 Task: Check the details of the 'Team Project Deadline' task in your email application.
Action: Mouse moved to (24, 177)
Screenshot: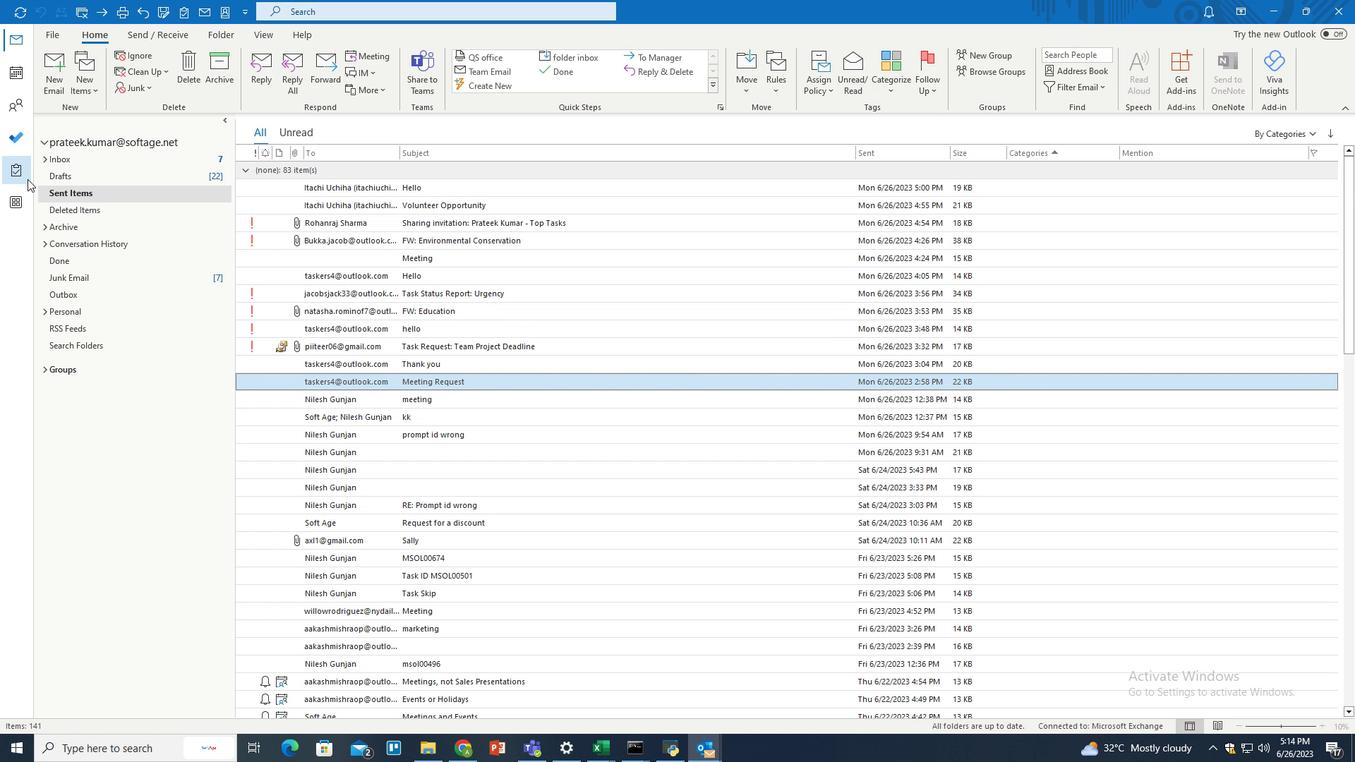 
Action: Mouse pressed left at (24, 177)
Screenshot: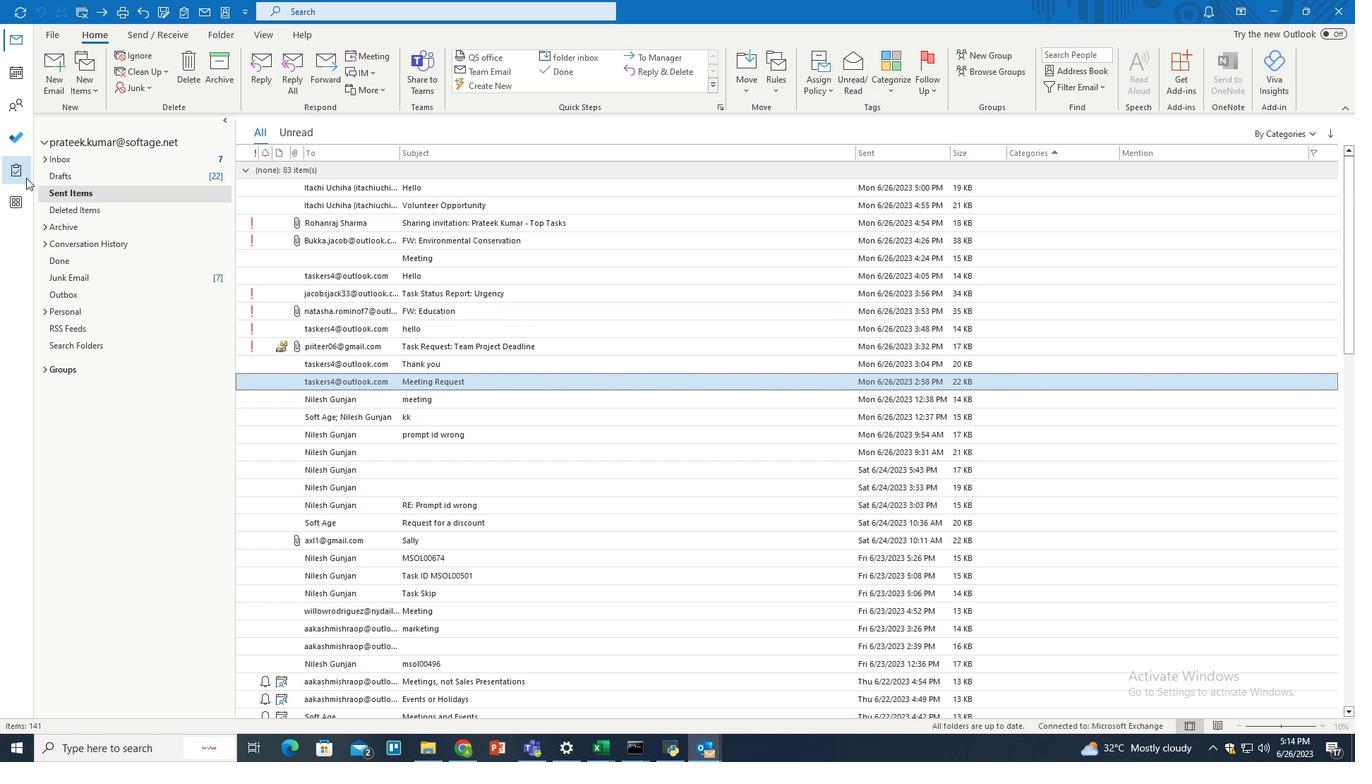 
Action: Mouse moved to (78, 200)
Screenshot: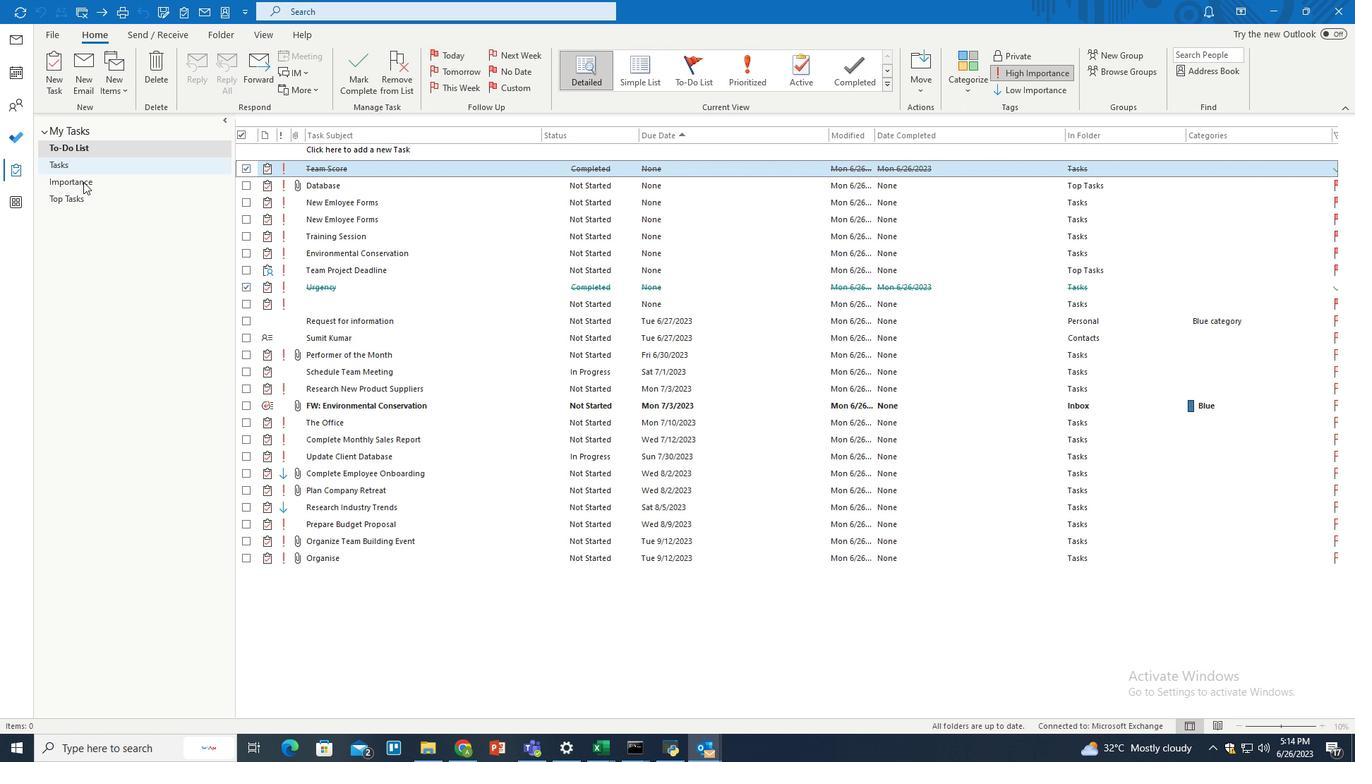
Action: Mouse pressed left at (78, 200)
Screenshot: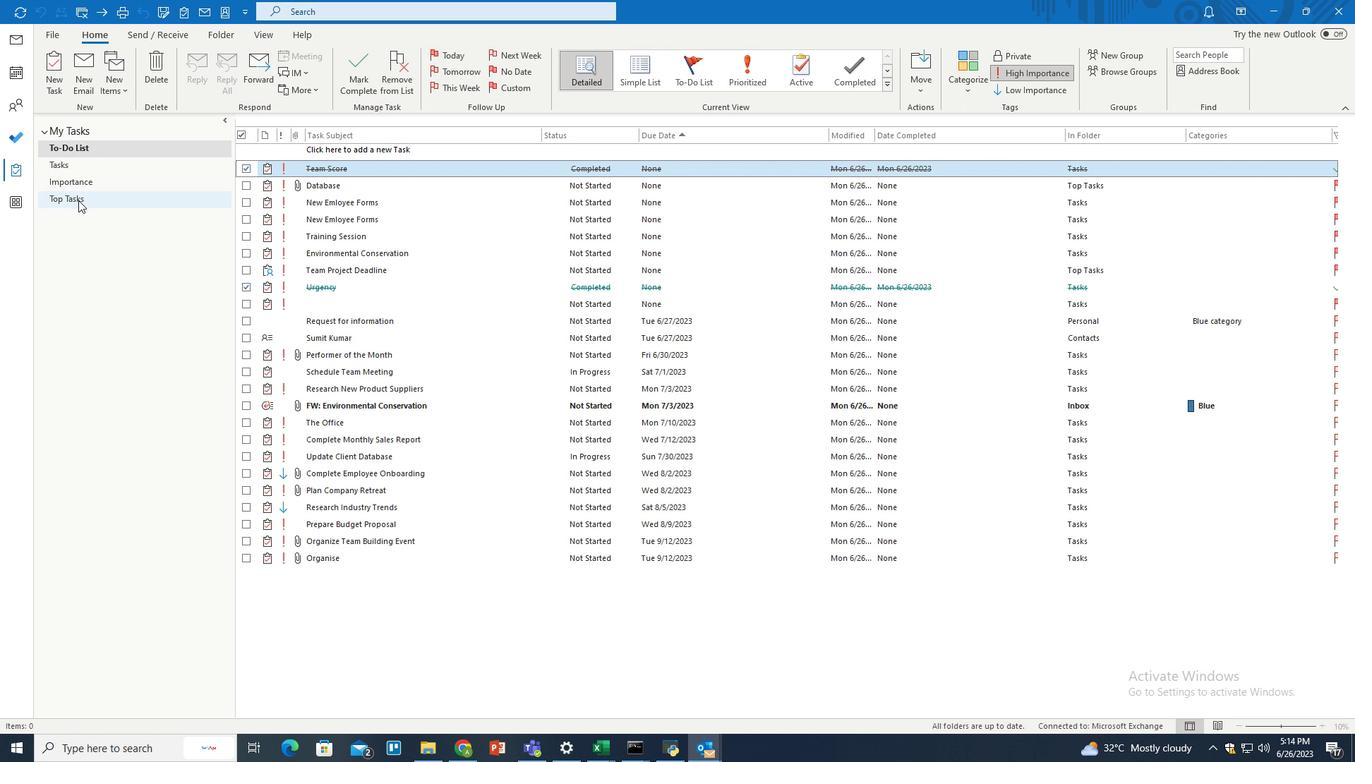 
Action: Mouse moved to (155, 36)
Screenshot: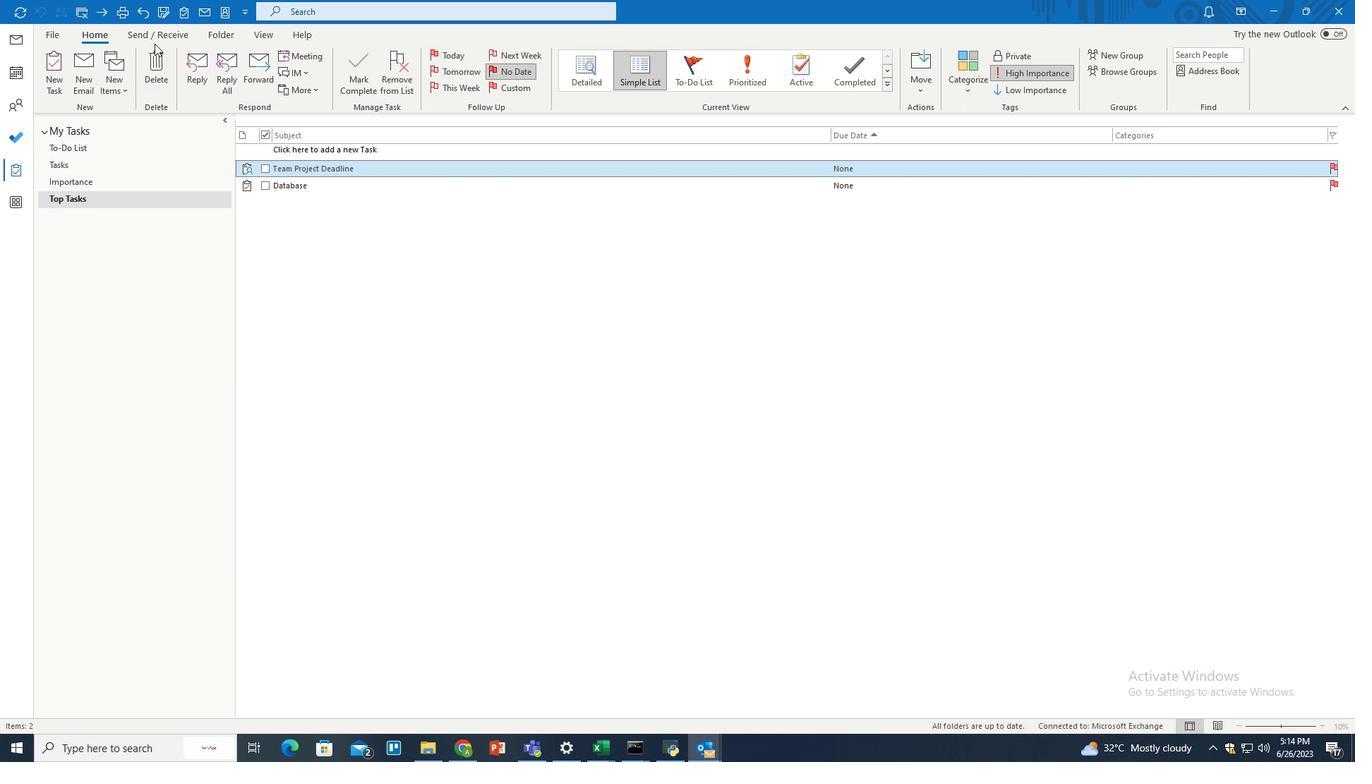 
Action: Mouse pressed left at (155, 36)
Screenshot: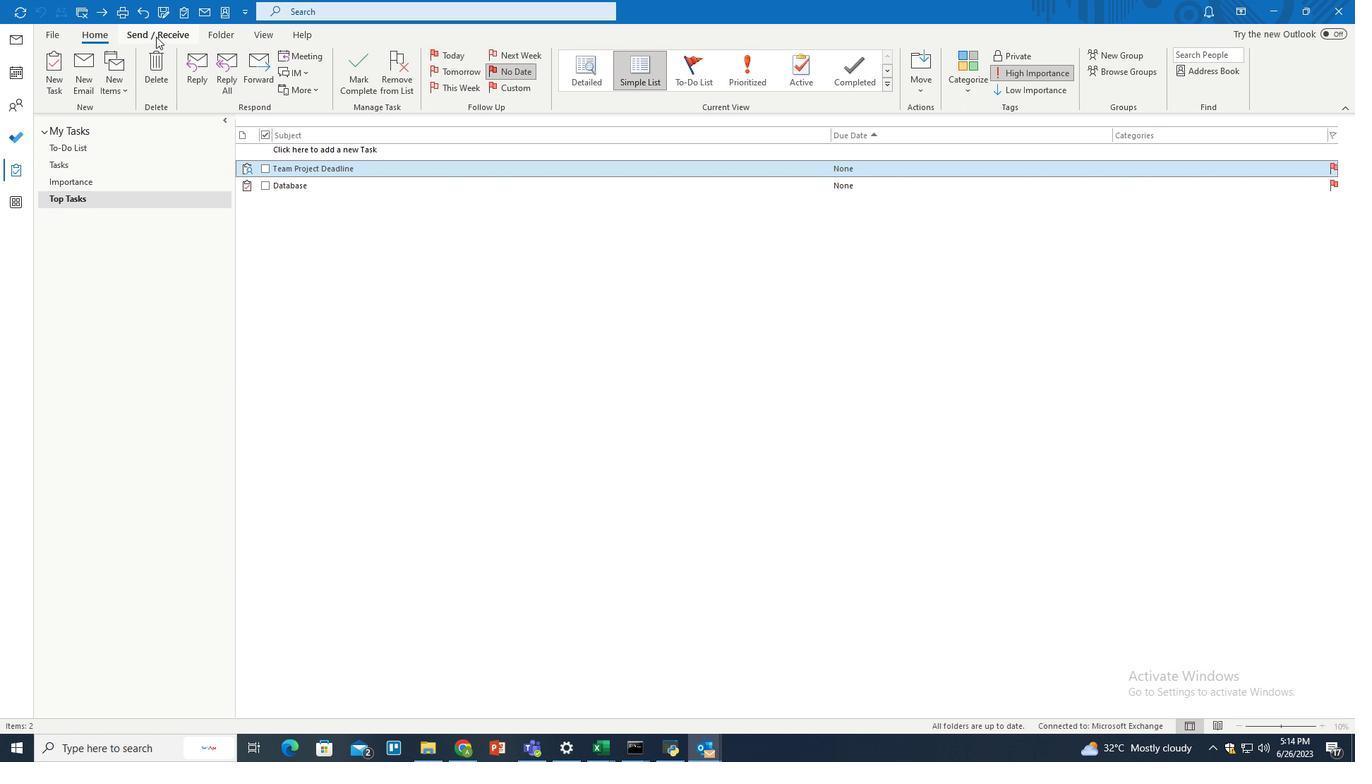 
Action: Mouse moved to (140, 55)
Screenshot: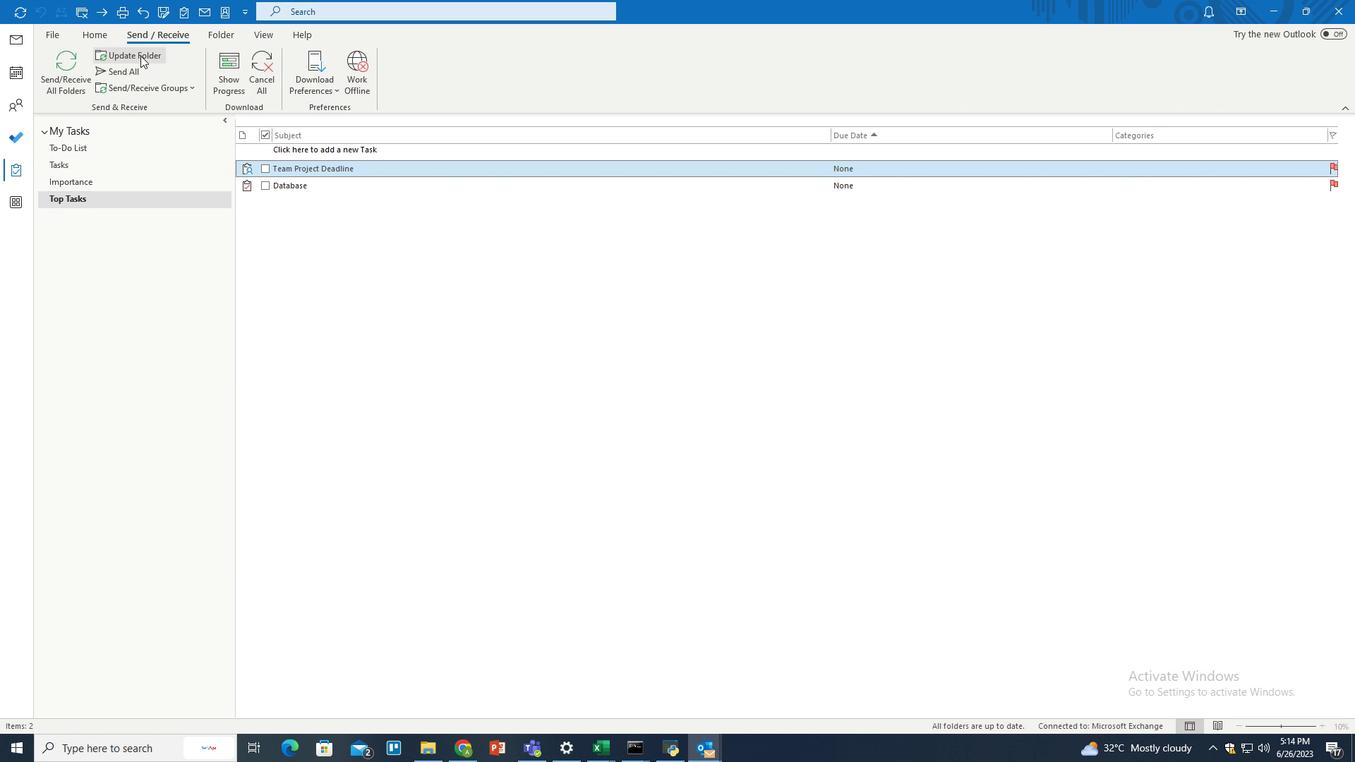 
Action: Mouse pressed left at (140, 55)
Screenshot: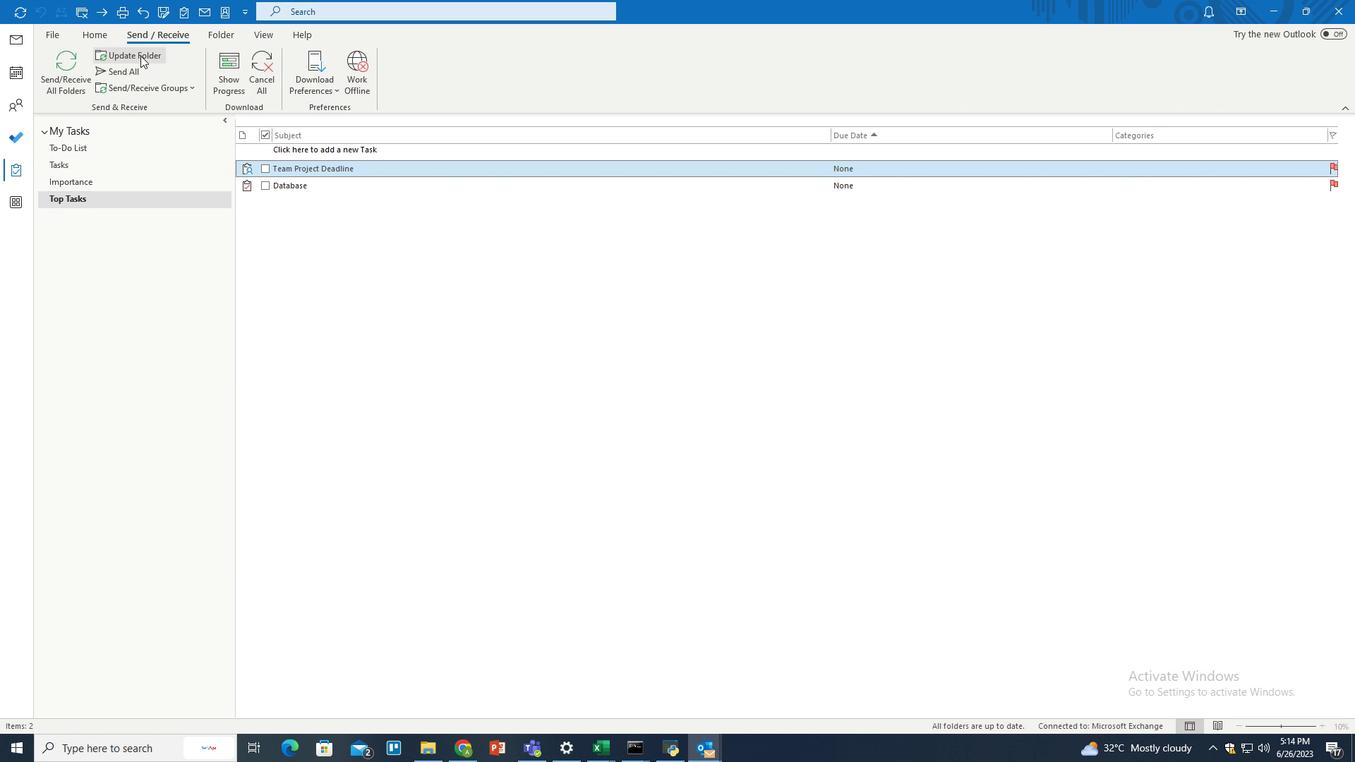 
Action: Mouse moved to (812, 456)
Screenshot: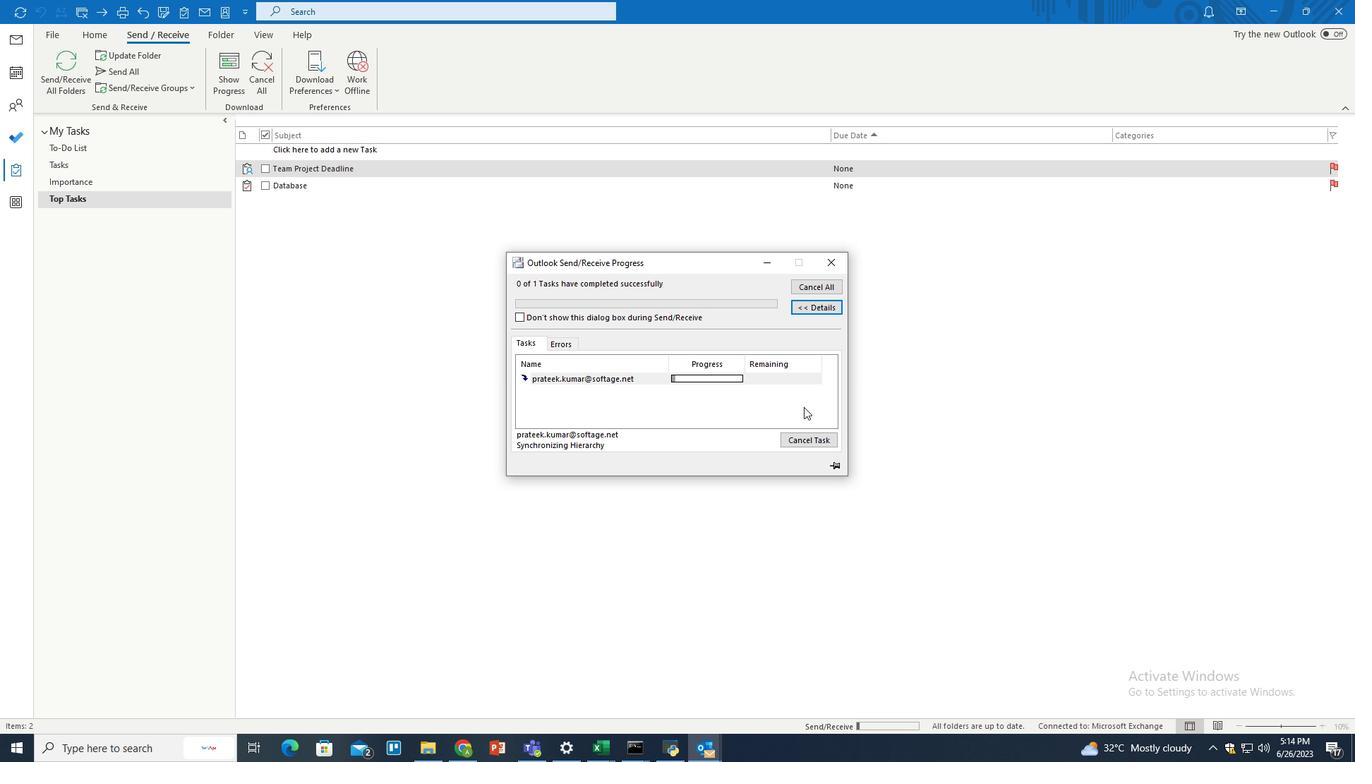 
